 Task: Check the average views per listing of 2 bathrooms in the last 5 years.
Action: Mouse moved to (836, 187)
Screenshot: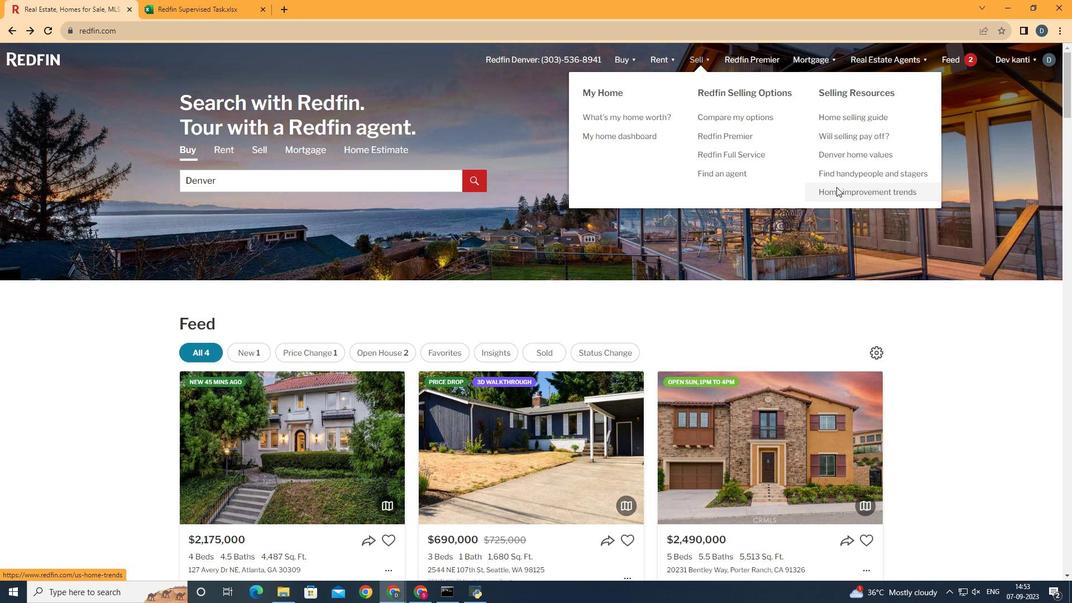 
Action: Mouse pressed left at (836, 187)
Screenshot: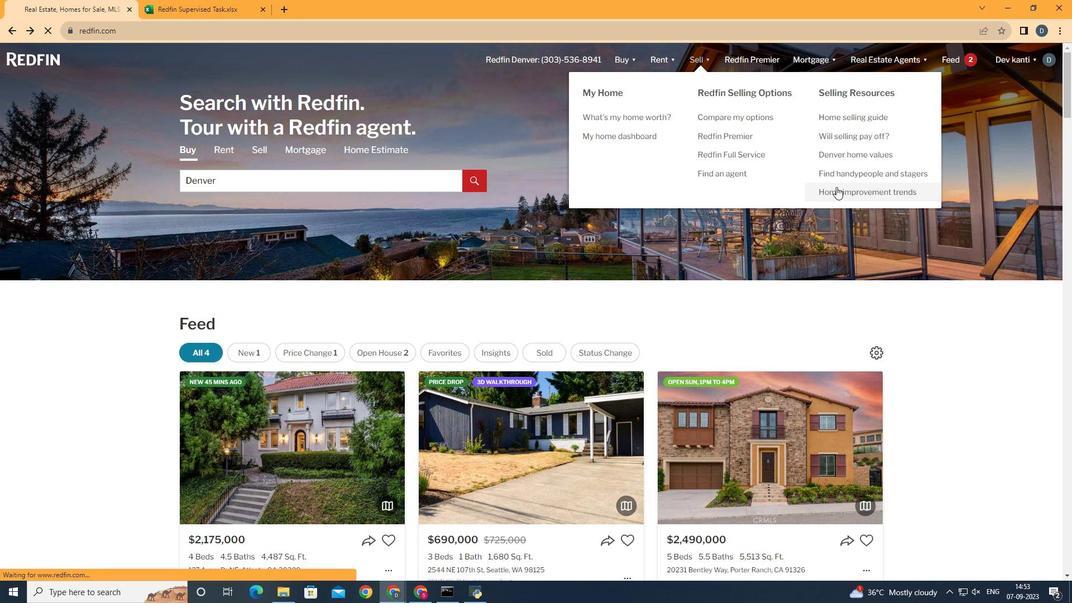 
Action: Mouse moved to (244, 212)
Screenshot: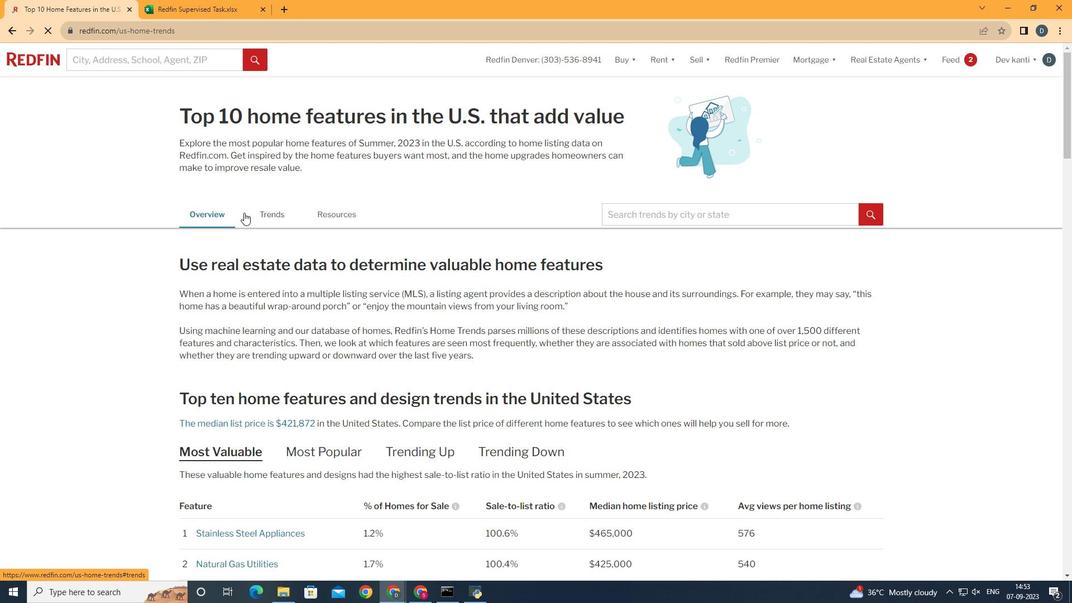 
Action: Mouse pressed left at (244, 212)
Screenshot: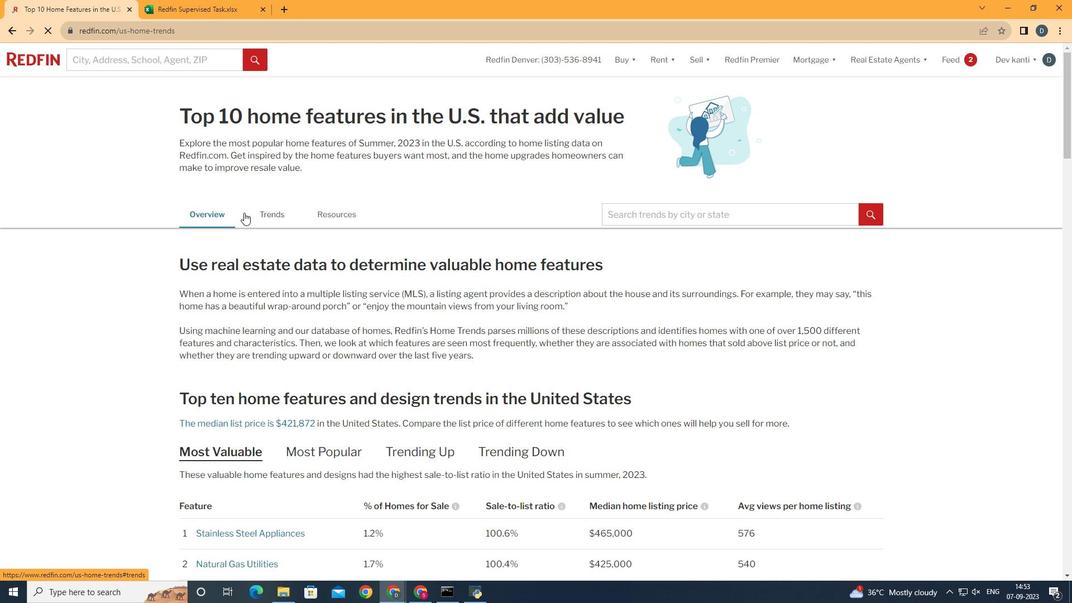 
Action: Mouse moved to (348, 386)
Screenshot: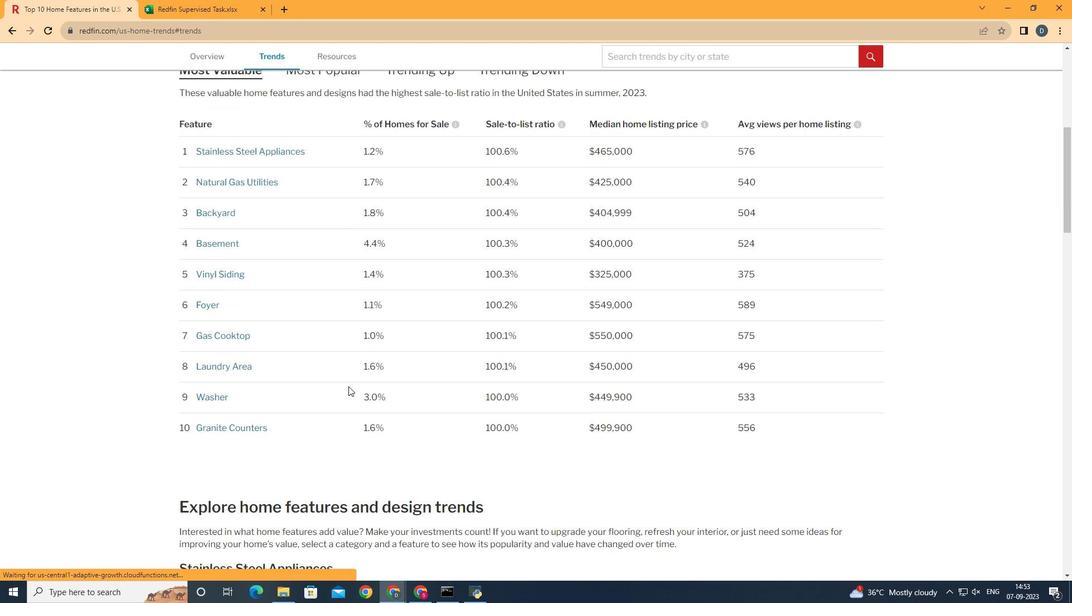 
Action: Mouse scrolled (348, 385) with delta (0, 0)
Screenshot: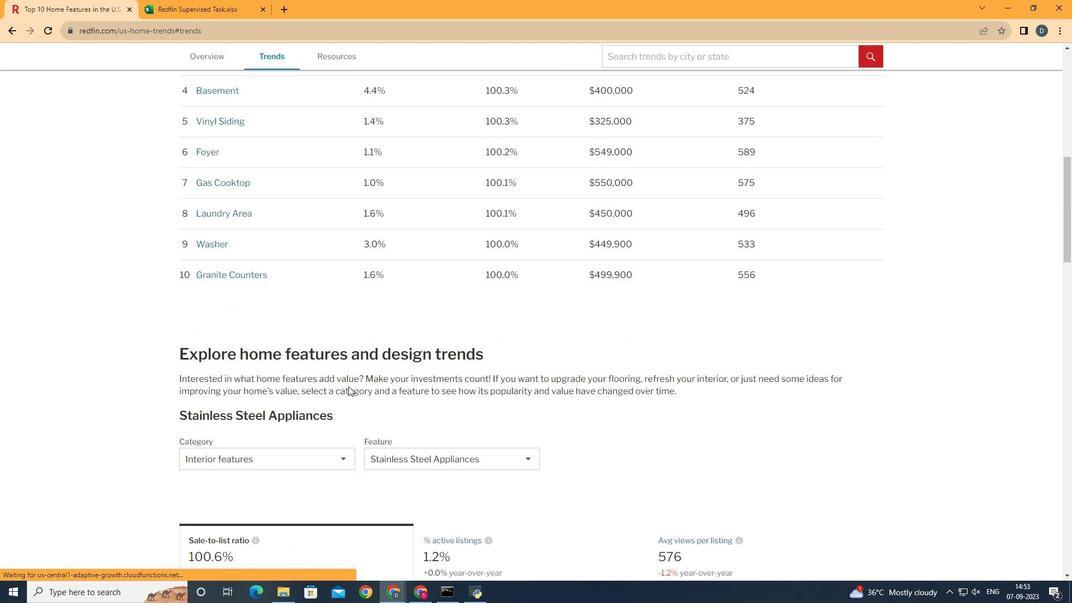 
Action: Mouse scrolled (348, 385) with delta (0, 0)
Screenshot: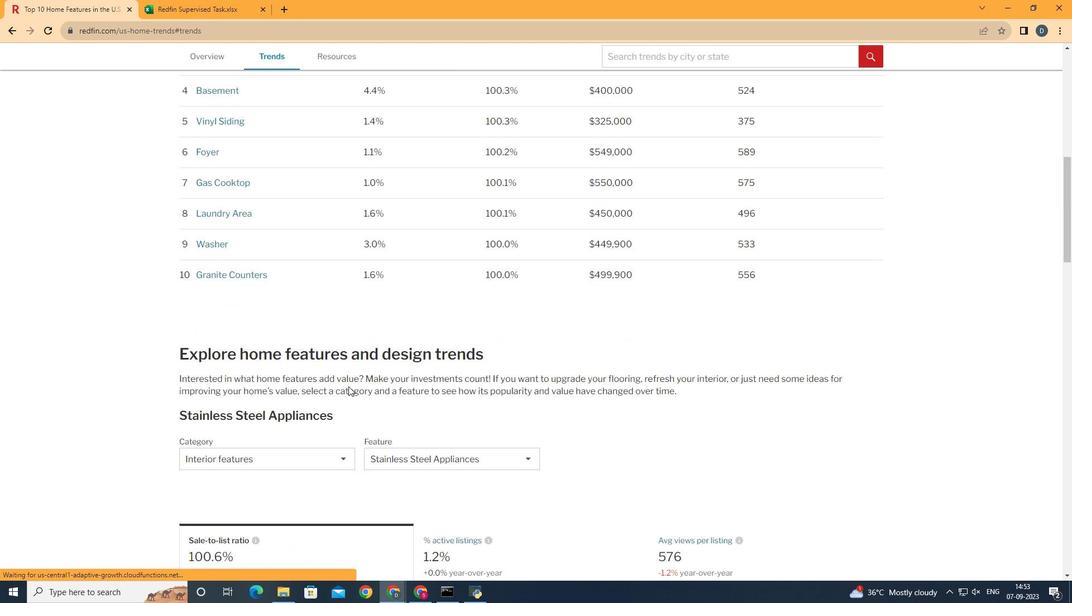 
Action: Mouse scrolled (348, 385) with delta (0, 0)
Screenshot: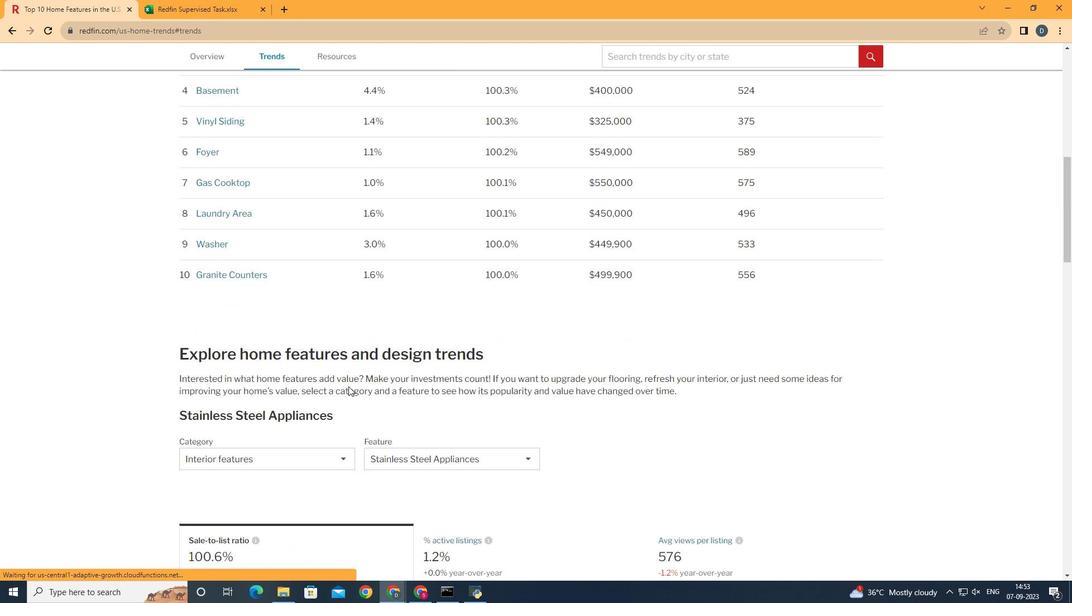 
Action: Mouse scrolled (348, 385) with delta (0, 0)
Screenshot: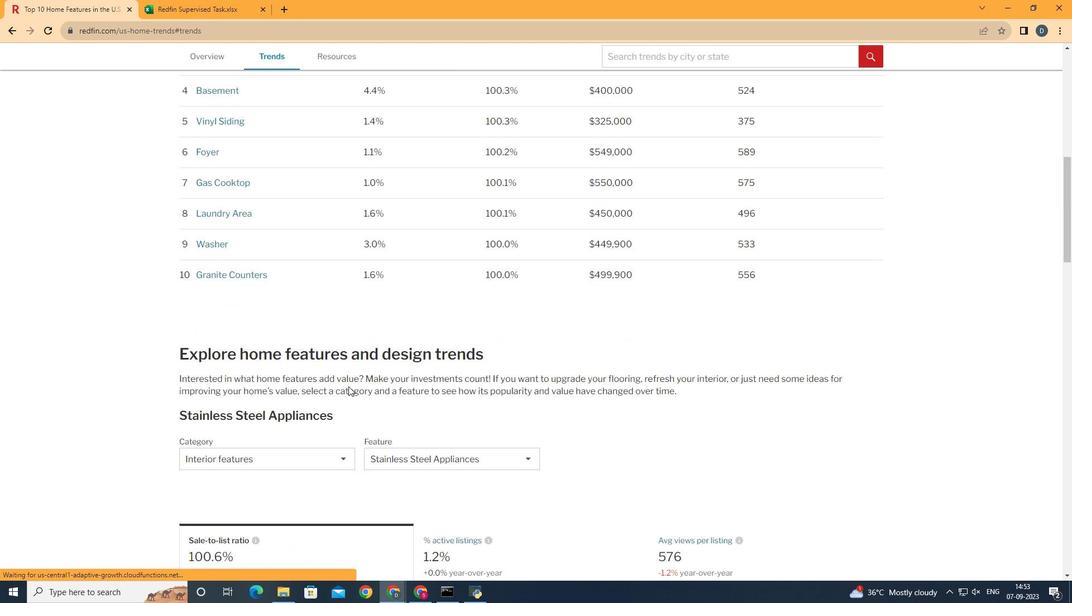
Action: Mouse moved to (253, 444)
Screenshot: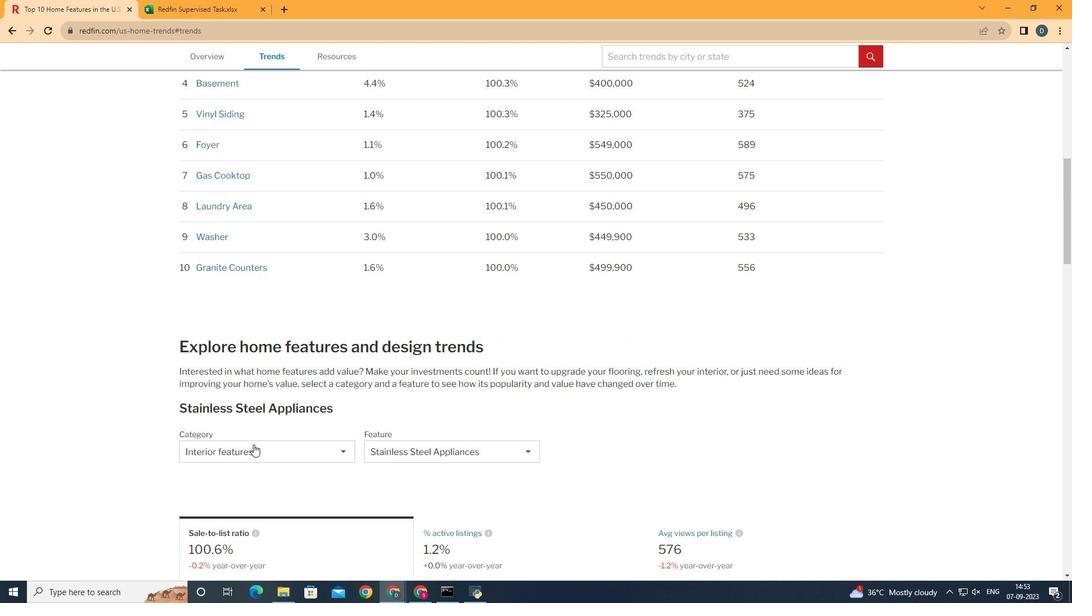 
Action: Mouse pressed left at (253, 444)
Screenshot: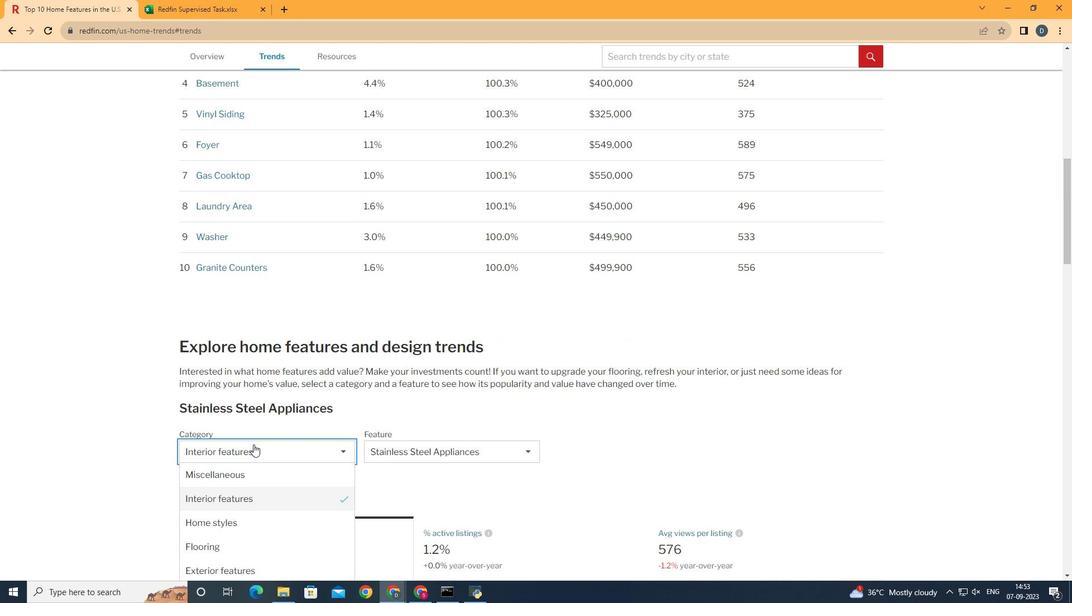
Action: Mouse moved to (267, 503)
Screenshot: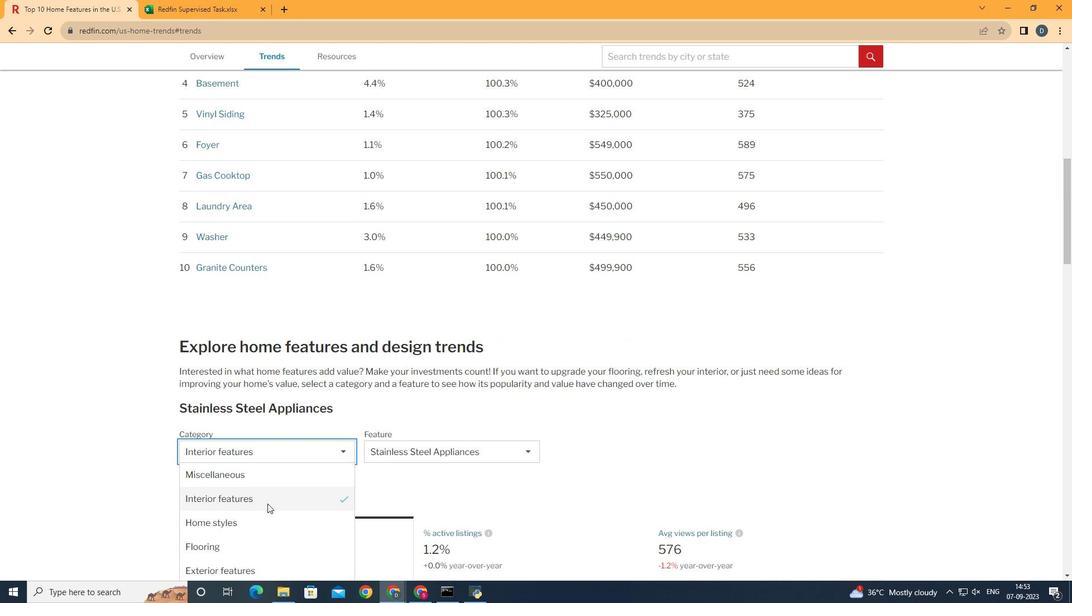 
Action: Mouse pressed left at (267, 503)
Screenshot: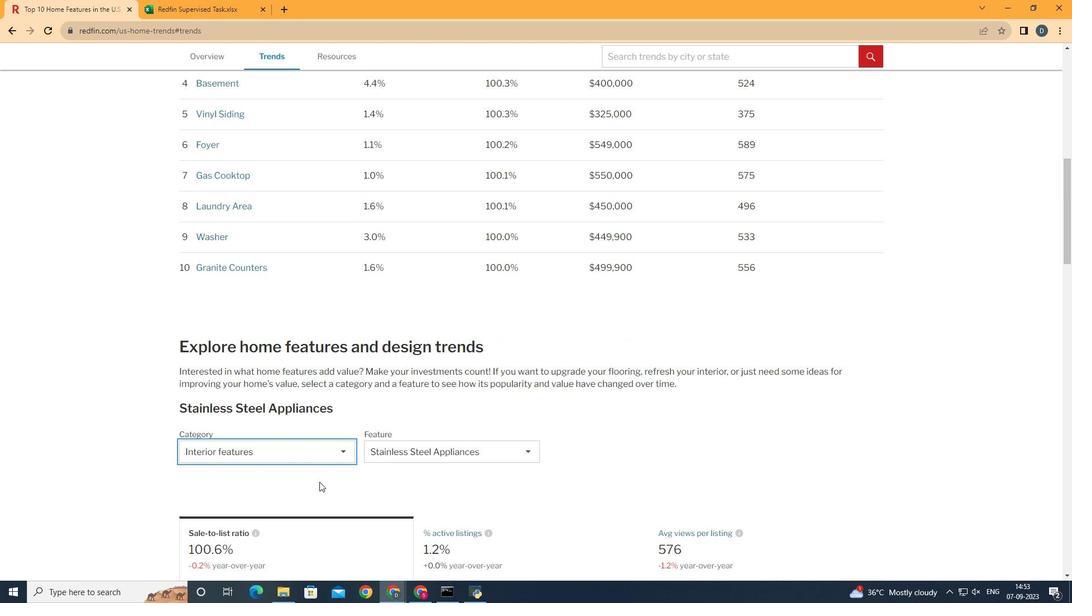 
Action: Mouse moved to (401, 419)
Screenshot: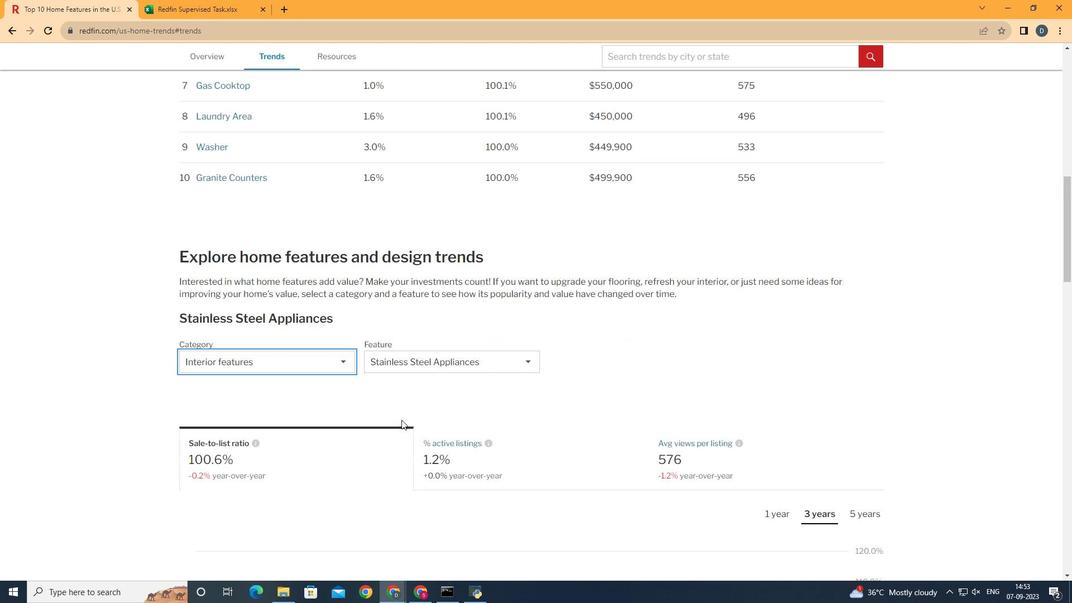 
Action: Mouse scrolled (401, 419) with delta (0, 0)
Screenshot: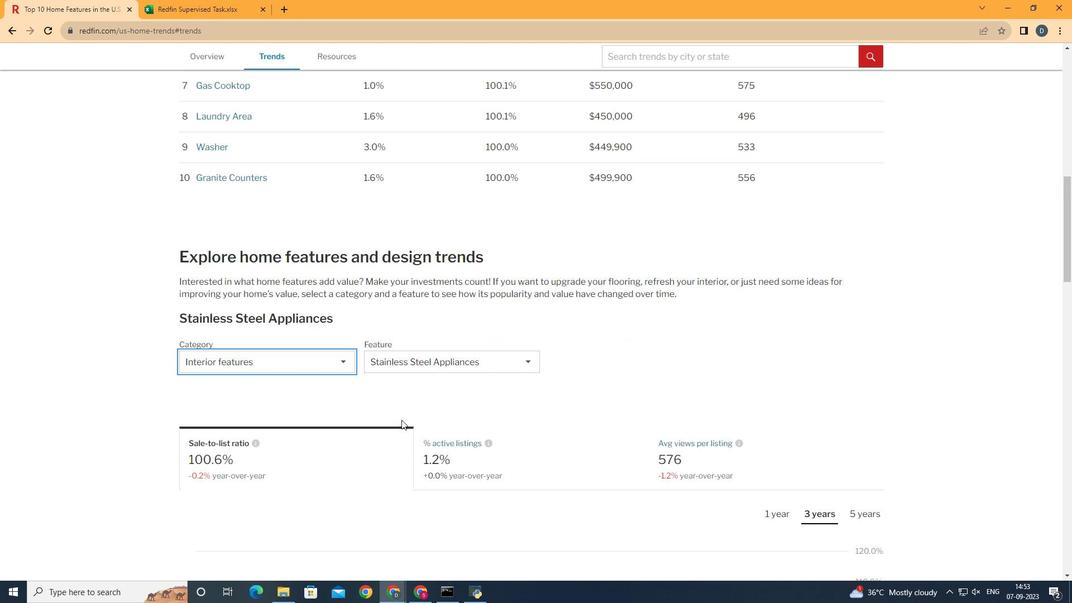 
Action: Mouse scrolled (401, 419) with delta (0, 0)
Screenshot: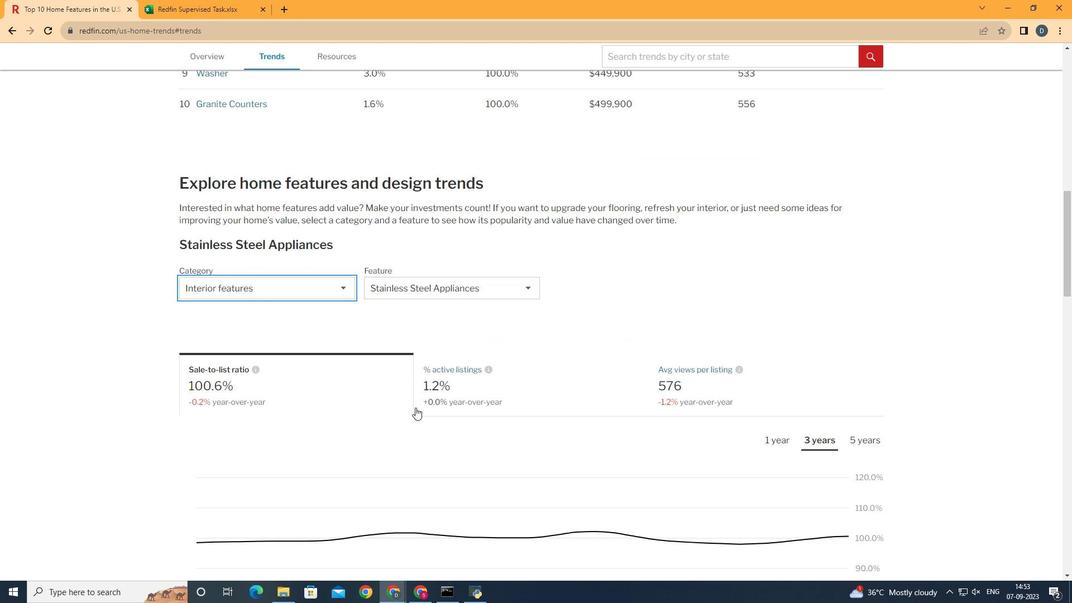 
Action: Mouse scrolled (401, 419) with delta (0, 0)
Screenshot: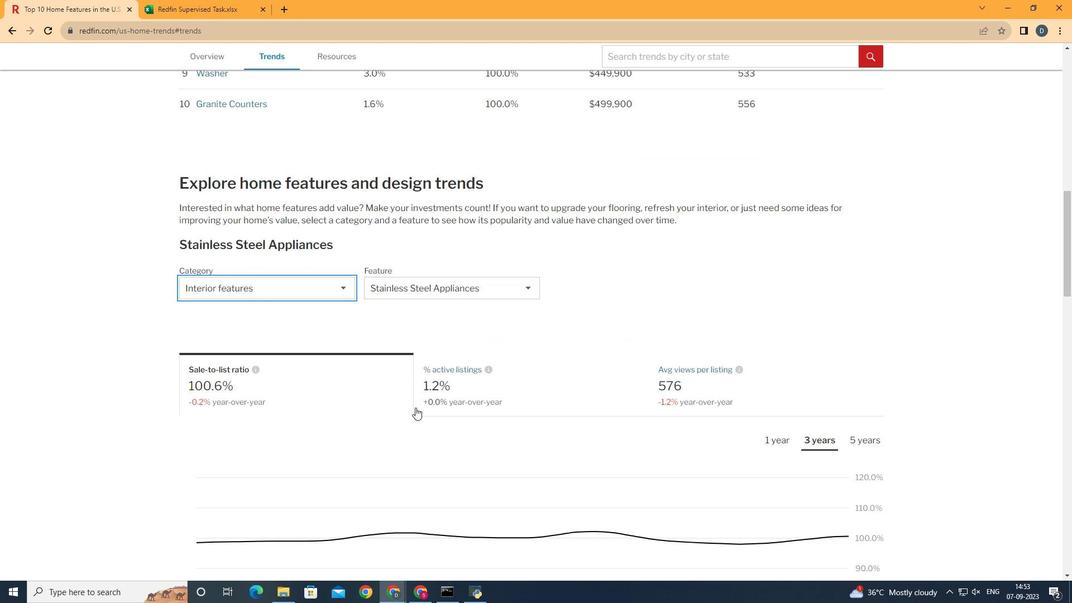 
Action: Mouse moved to (439, 275)
Screenshot: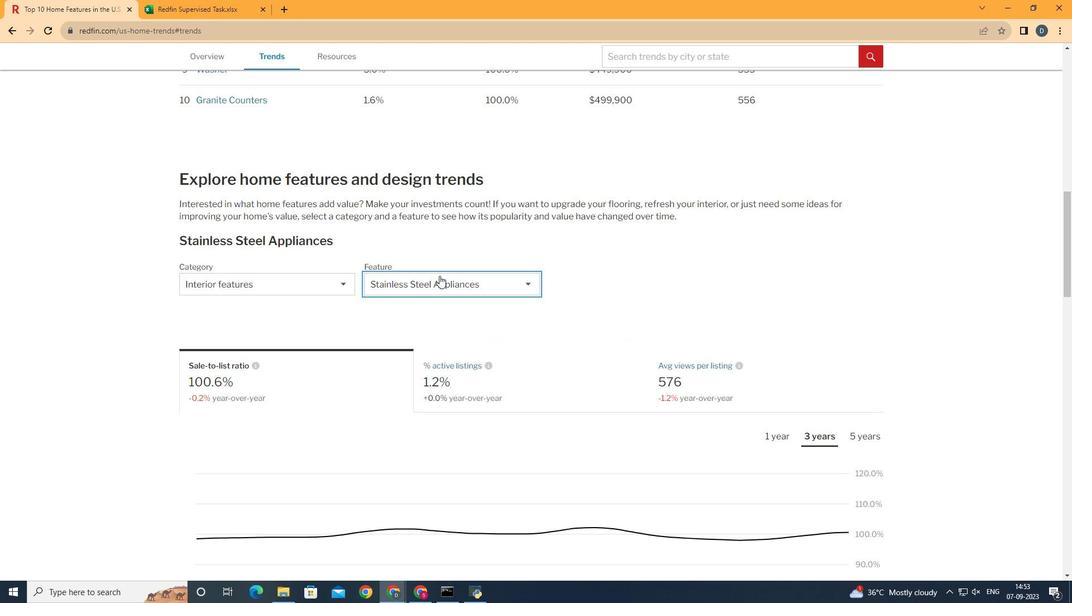
Action: Mouse pressed left at (439, 275)
Screenshot: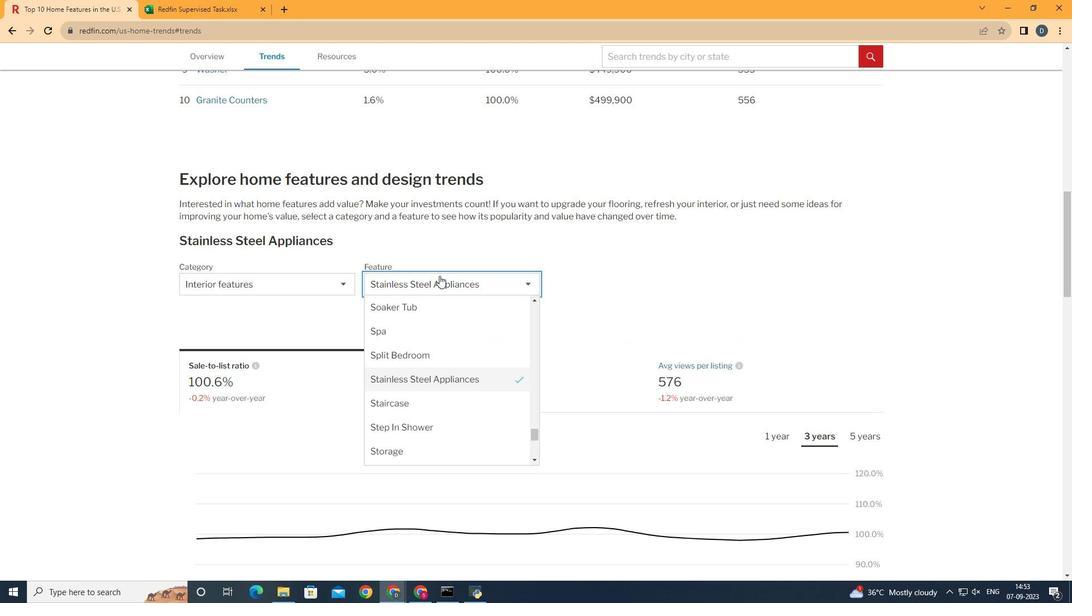 
Action: Mouse moved to (533, 432)
Screenshot: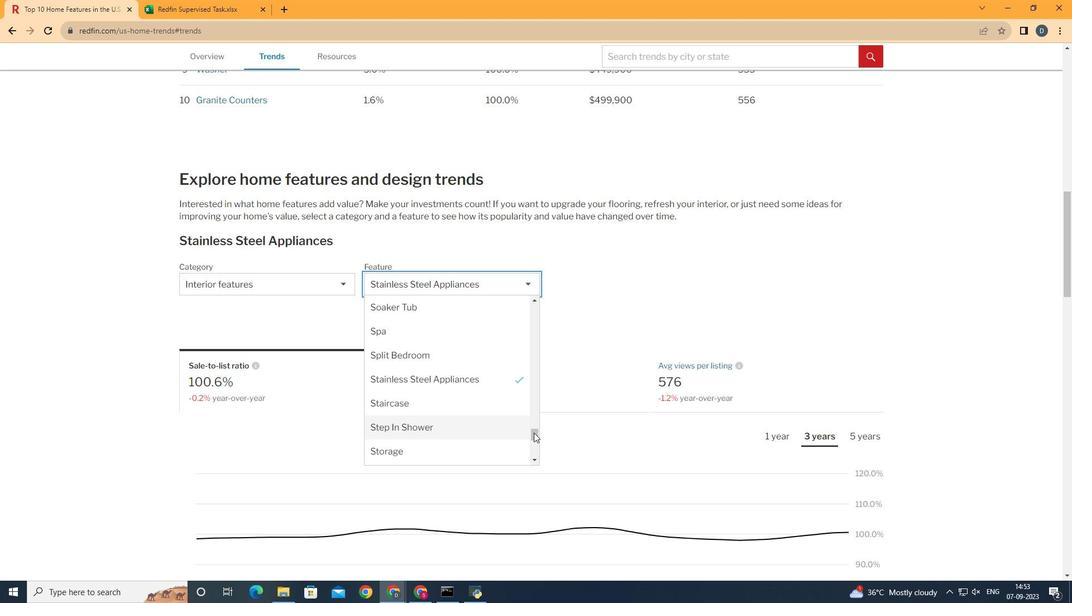 
Action: Mouse pressed left at (533, 432)
Screenshot: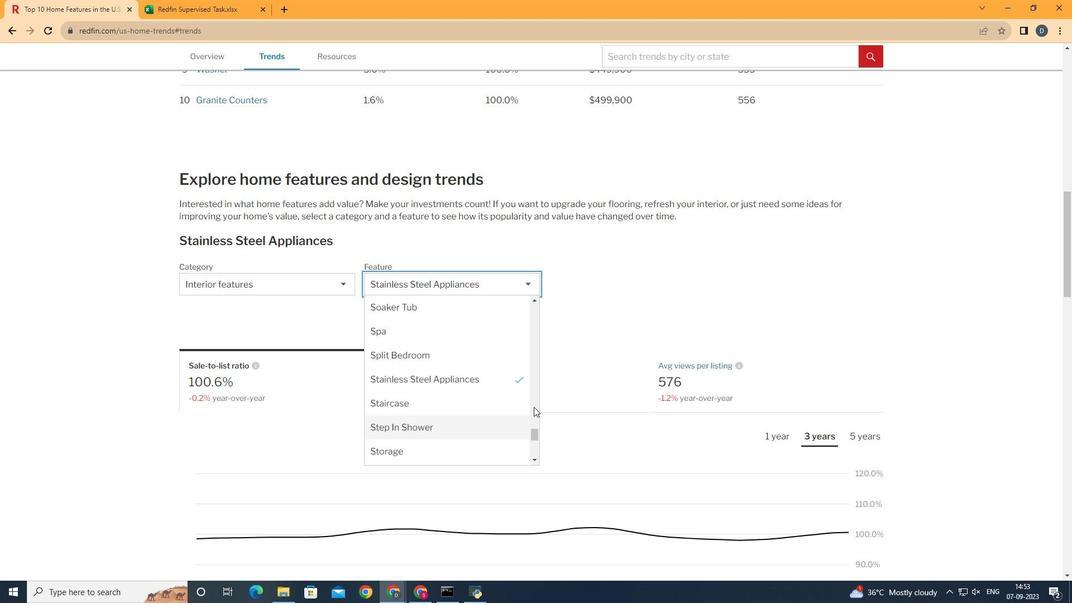 
Action: Mouse moved to (453, 401)
Screenshot: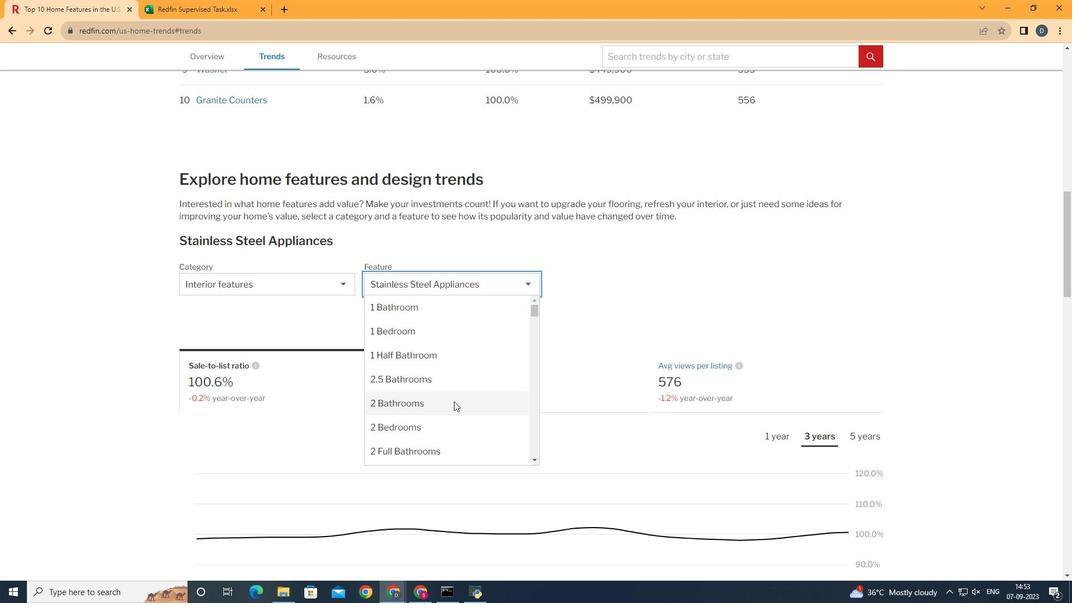 
Action: Mouse pressed left at (453, 401)
Screenshot: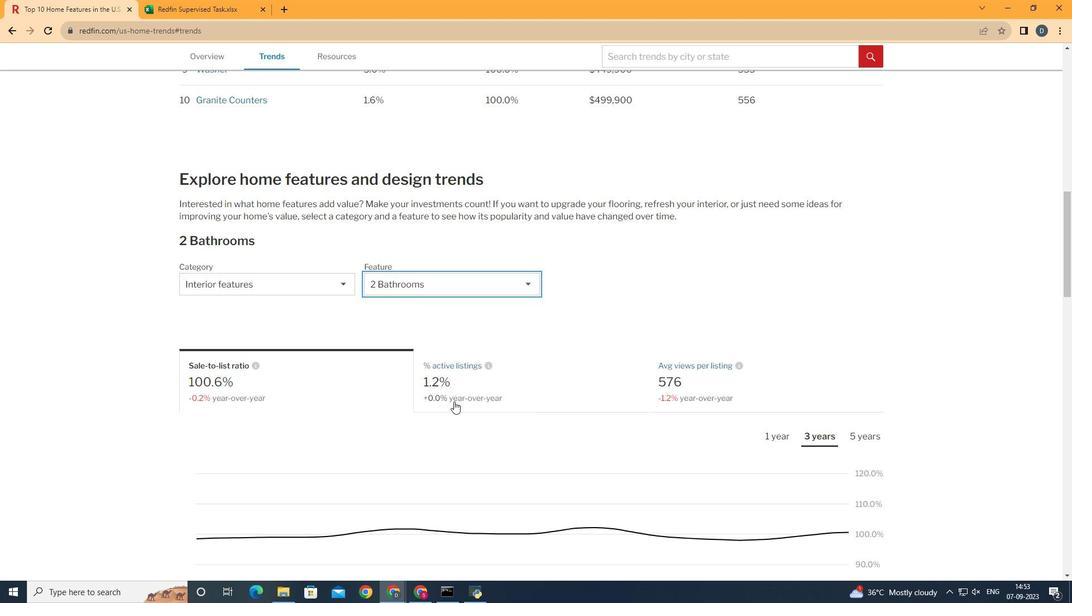 
Action: Mouse moved to (765, 390)
Screenshot: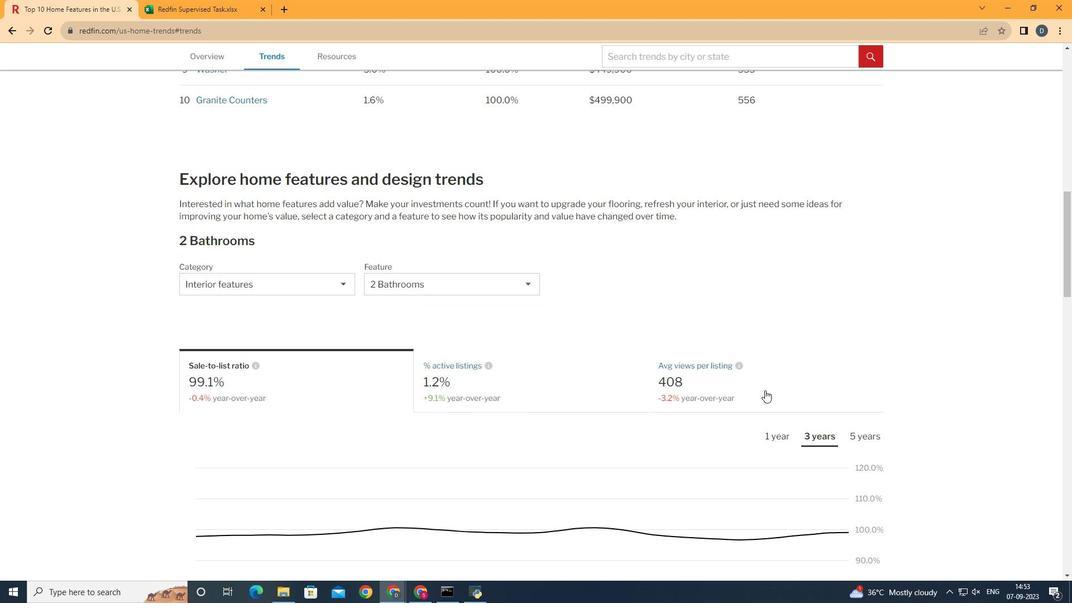 
Action: Mouse pressed left at (765, 390)
Screenshot: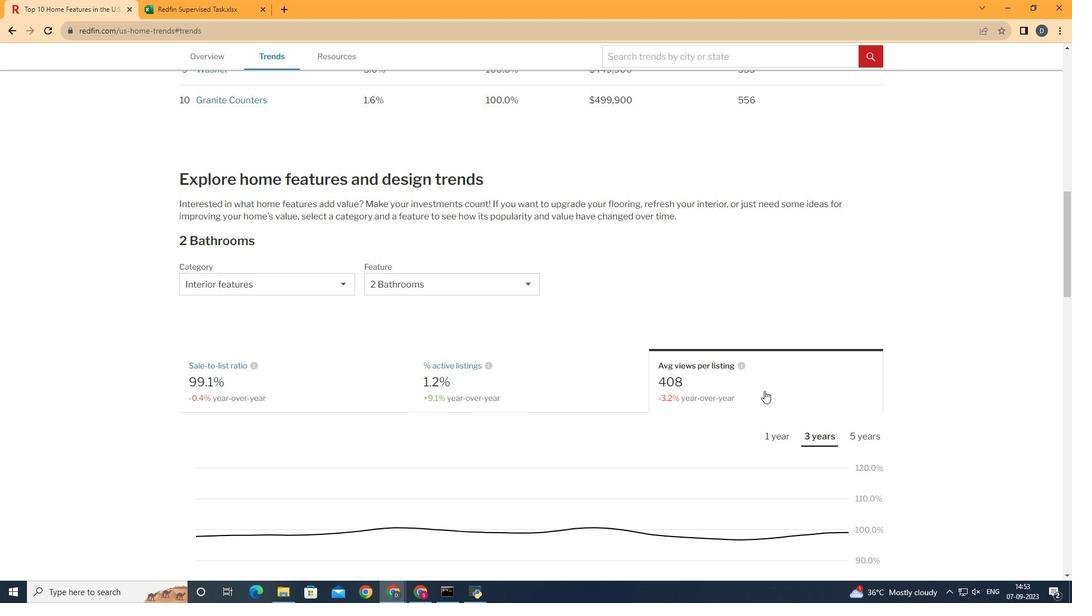
Action: Mouse moved to (857, 438)
Screenshot: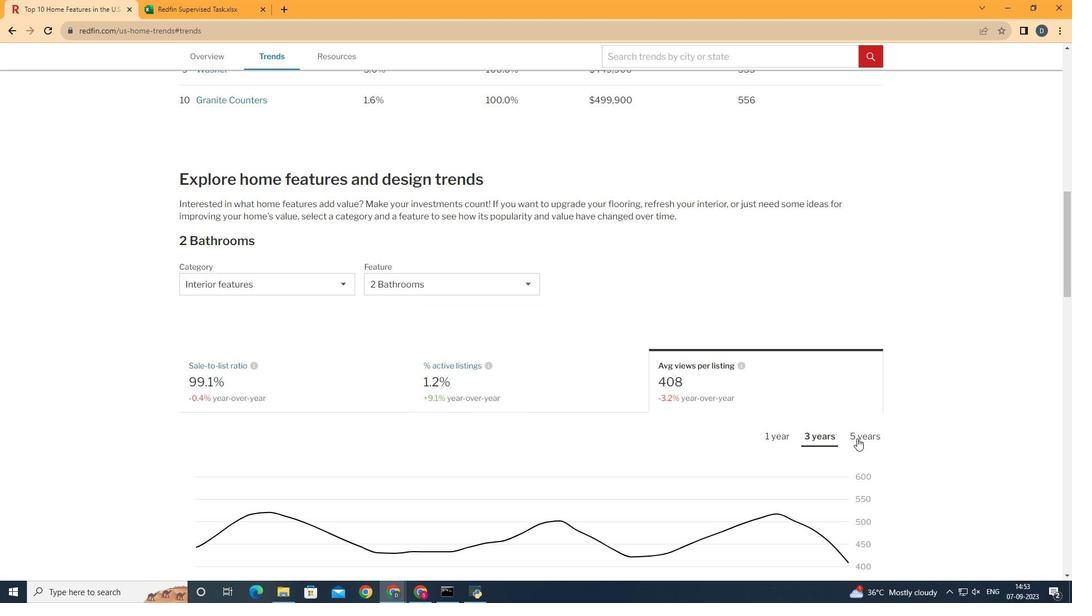 
Action: Mouse pressed left at (857, 438)
Screenshot: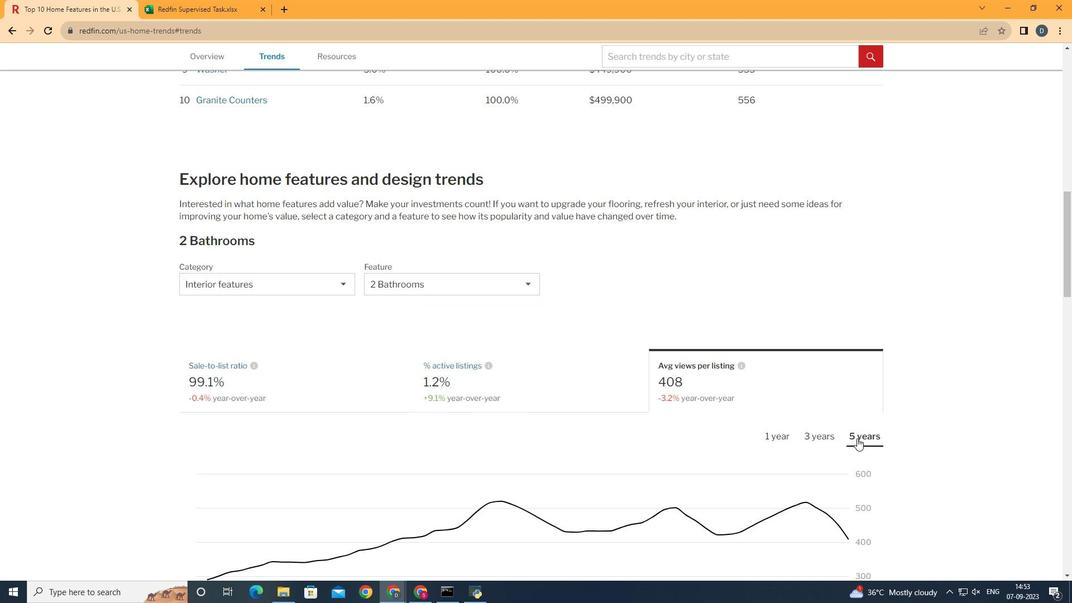 
Action: Mouse scrolled (857, 437) with delta (0, 0)
Screenshot: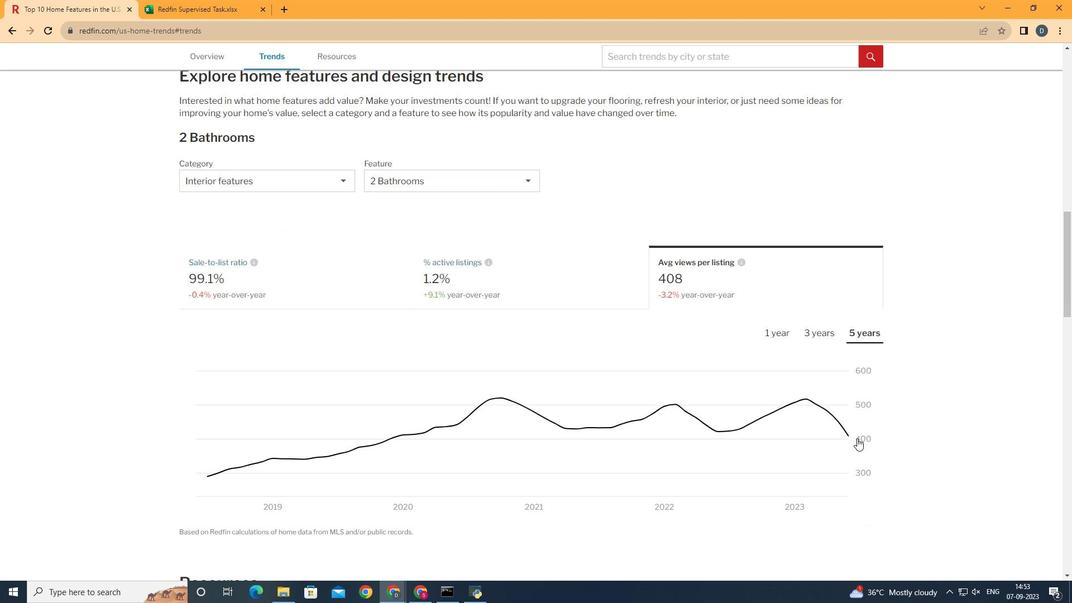 
Action: Mouse scrolled (857, 437) with delta (0, 0)
Screenshot: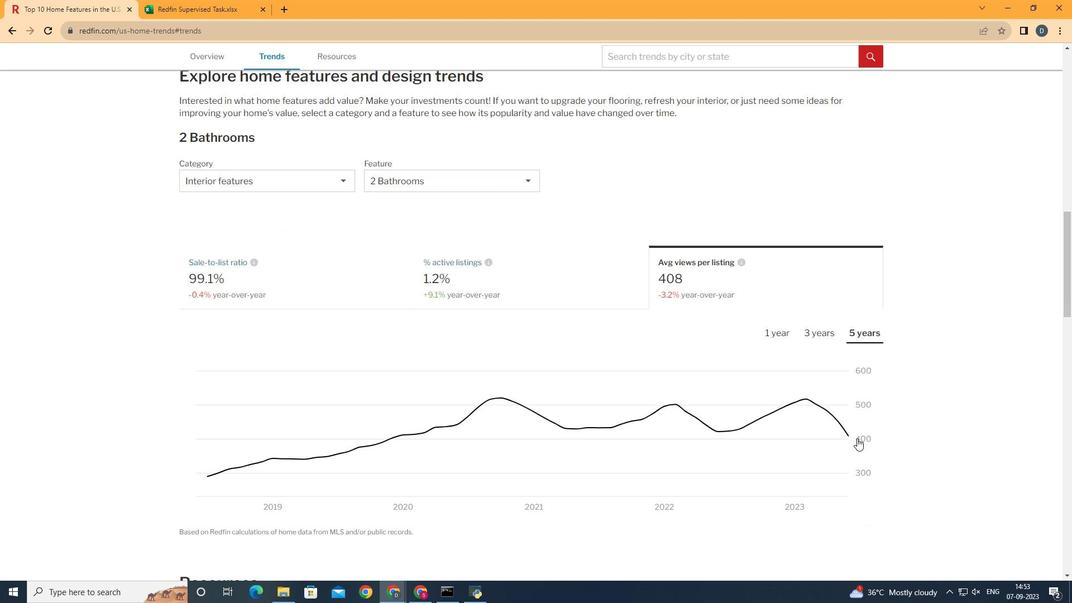 
Action: Mouse scrolled (857, 437) with delta (0, 0)
Screenshot: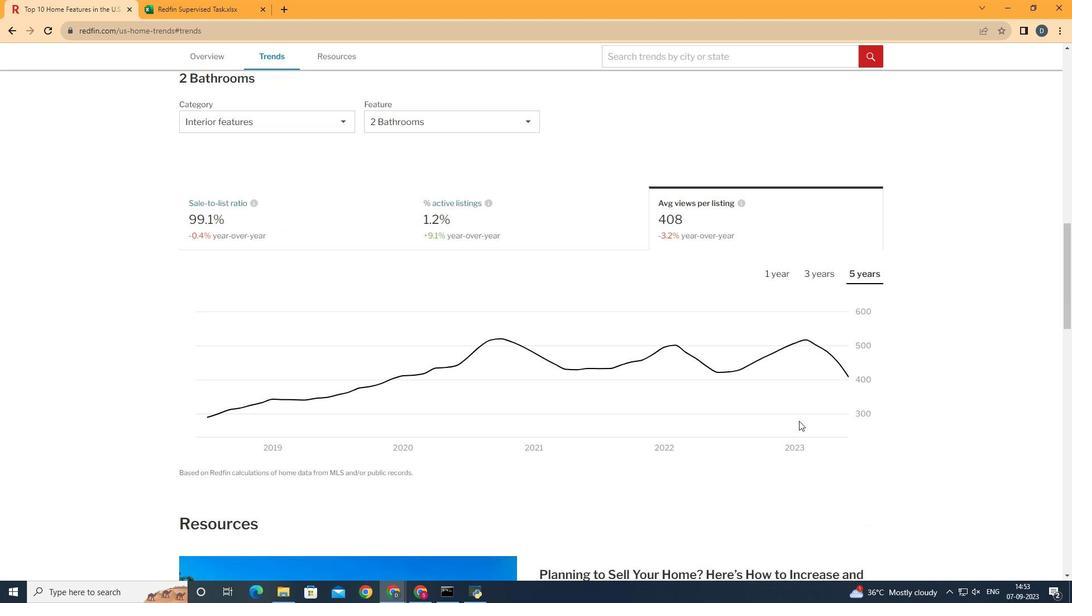 
Action: Mouse moved to (900, 351)
Screenshot: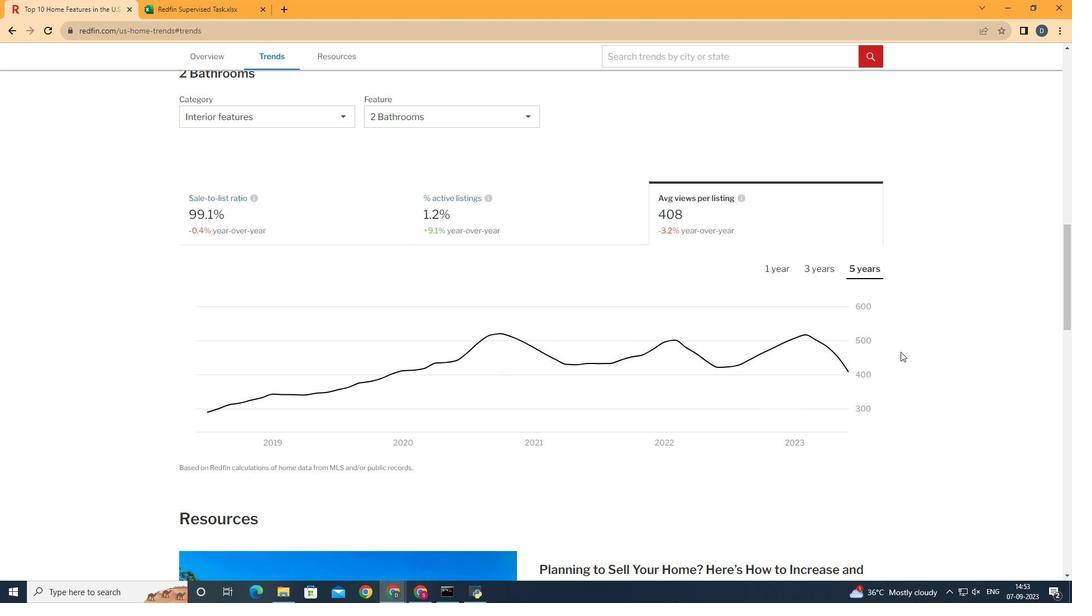 
